 Task: Create New Customer with Customer Name: Haute Pressed Hair & Beauty Gallery, Billing Address Line1: 4213 Cooks Mine Road, Billing Address Line2:  Ruidoso, Billing Address Line3:  New Mexico 88345
Action: Mouse moved to (161, 31)
Screenshot: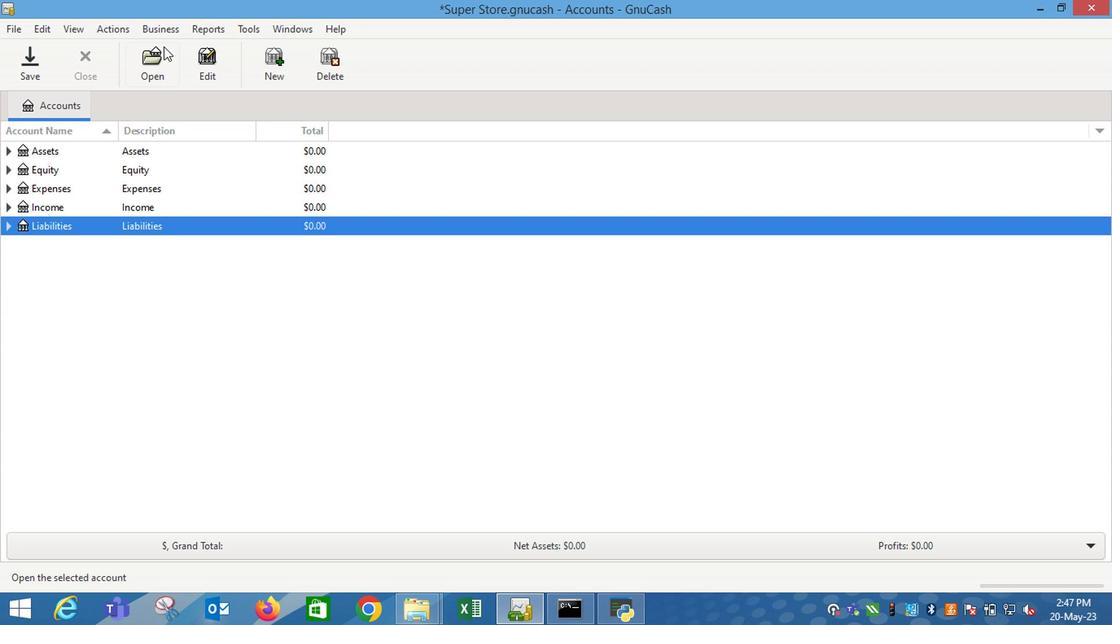
Action: Mouse pressed left at (161, 31)
Screenshot: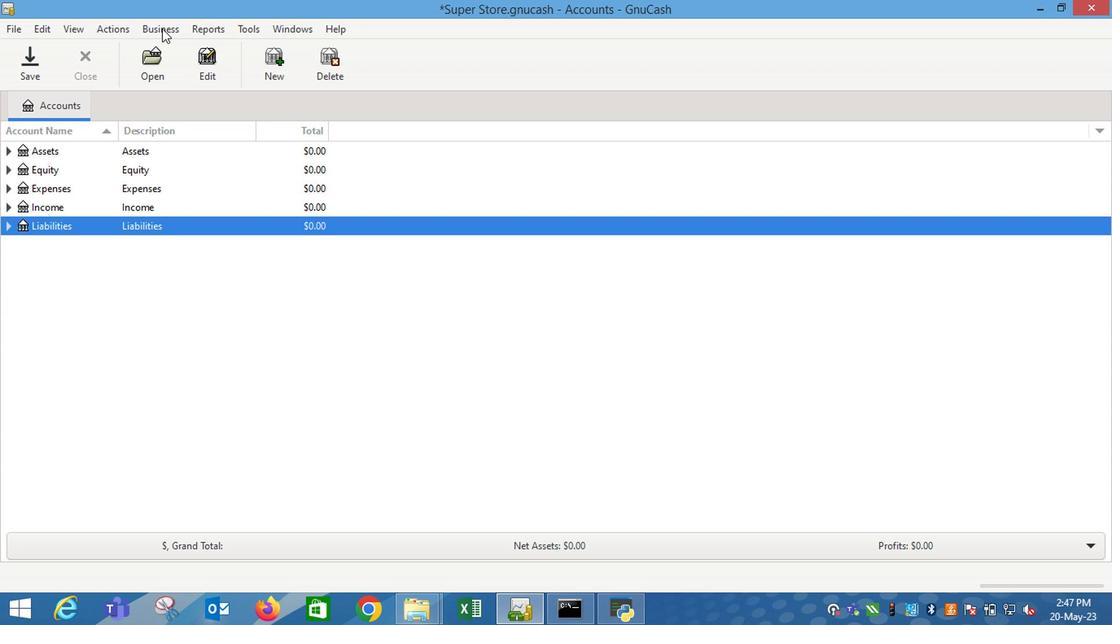 
Action: Mouse moved to (176, 58)
Screenshot: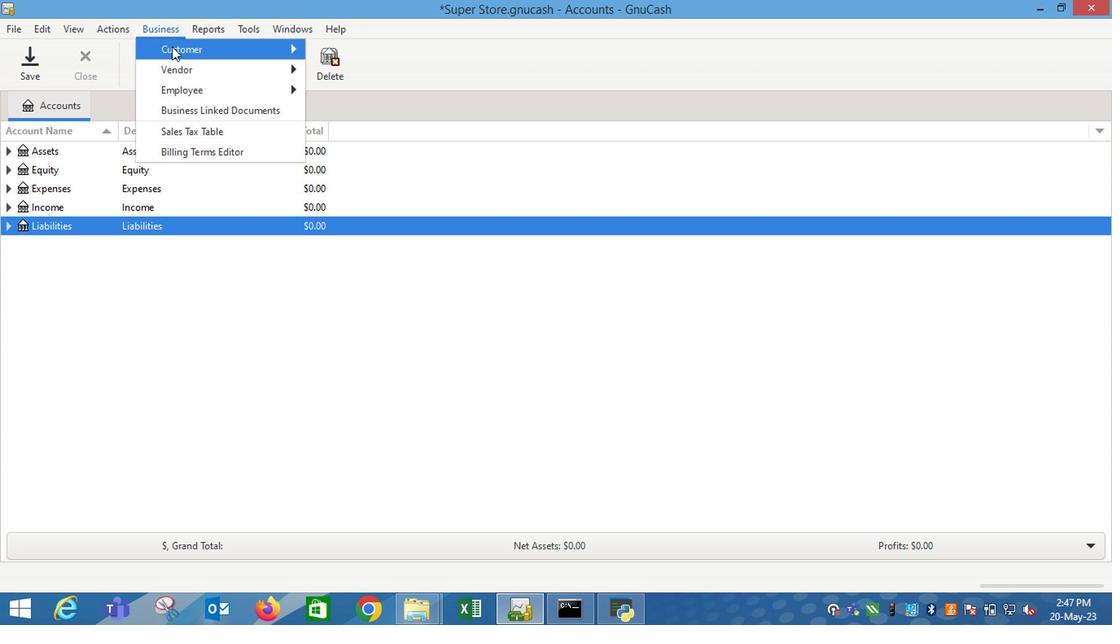 
Action: Mouse pressed left at (176, 58)
Screenshot: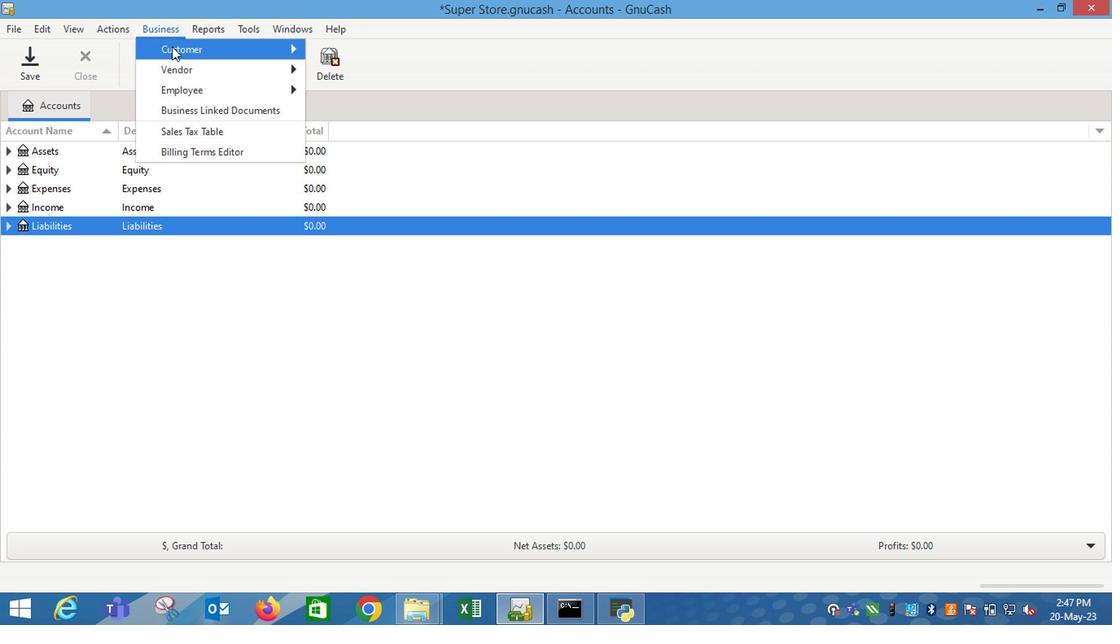 
Action: Mouse moved to (372, 68)
Screenshot: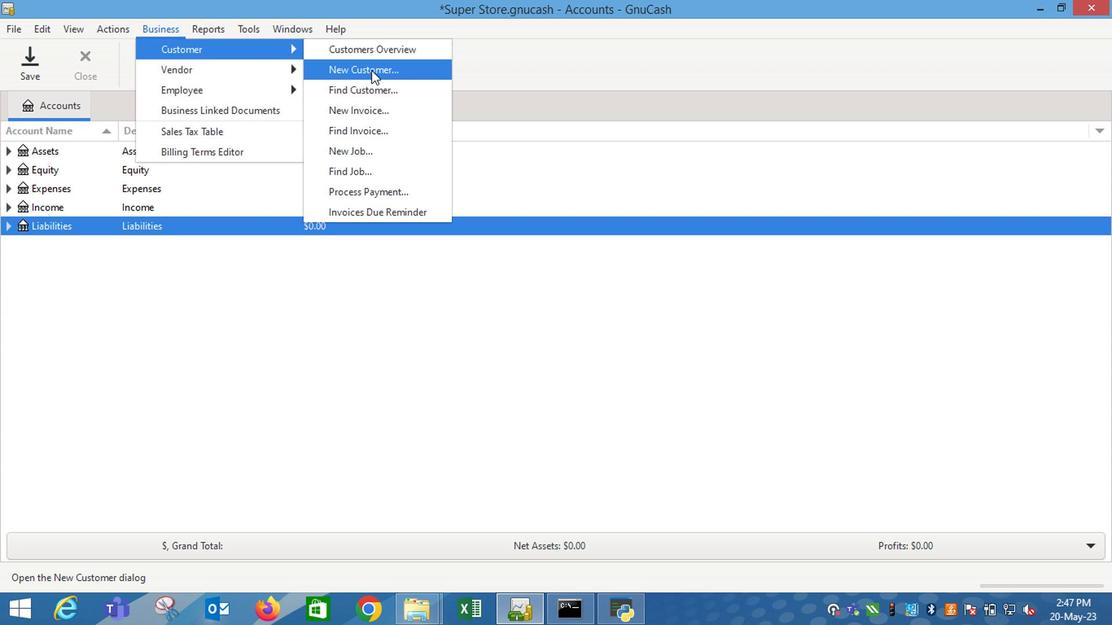 
Action: Mouse pressed left at (372, 68)
Screenshot: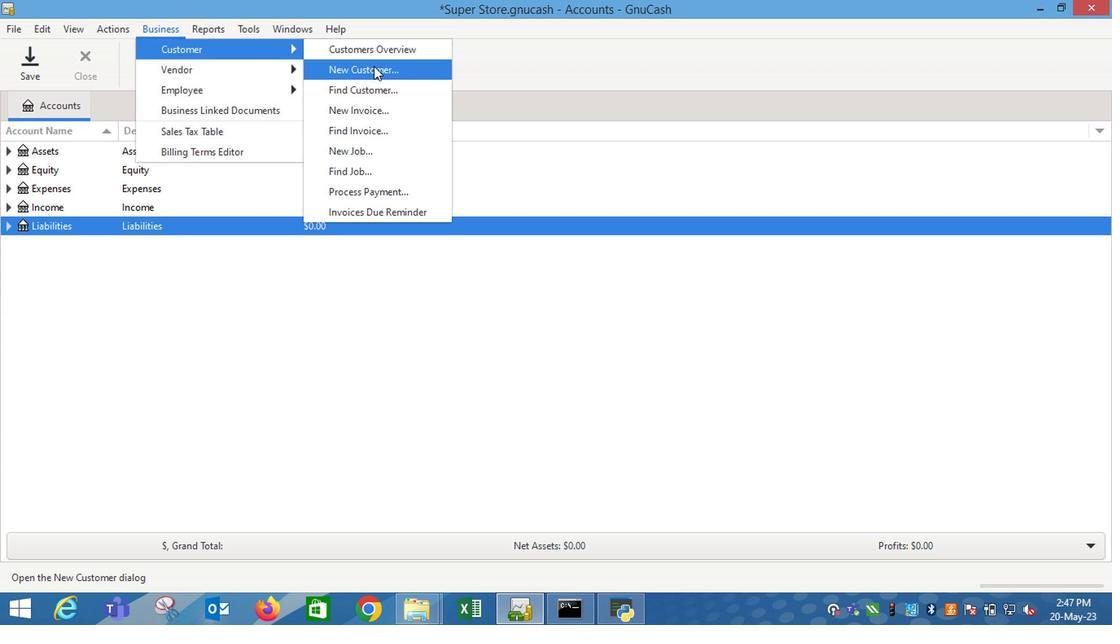 
Action: Key pressed <Key.shift_r>Haute<Key.space><Key.shift_r>r<Key.backspace><Key.shift_r>Pressed<Key.space><Key.shift_r>Hair<Key.space><Key.shift_r>&<Key.space><Key.shift_r>Beuty<Key.space><Key.shift_r>Gallery<Key.tab><Key.tab><Key.tab>4213<Key.space><Key.shift_r>Cooks<Key.space><Key.shift_r>Mine<Key.space><Key.shift_r>Road<Key.tab><Key.shift_r>Ruidoso<Key.tab><Key.shift_r>M<Key.backspace><Key.shift_r>New<Key.space><Key.shift_r><Key.shift_r>Maxico<Key.space>88345
Screenshot: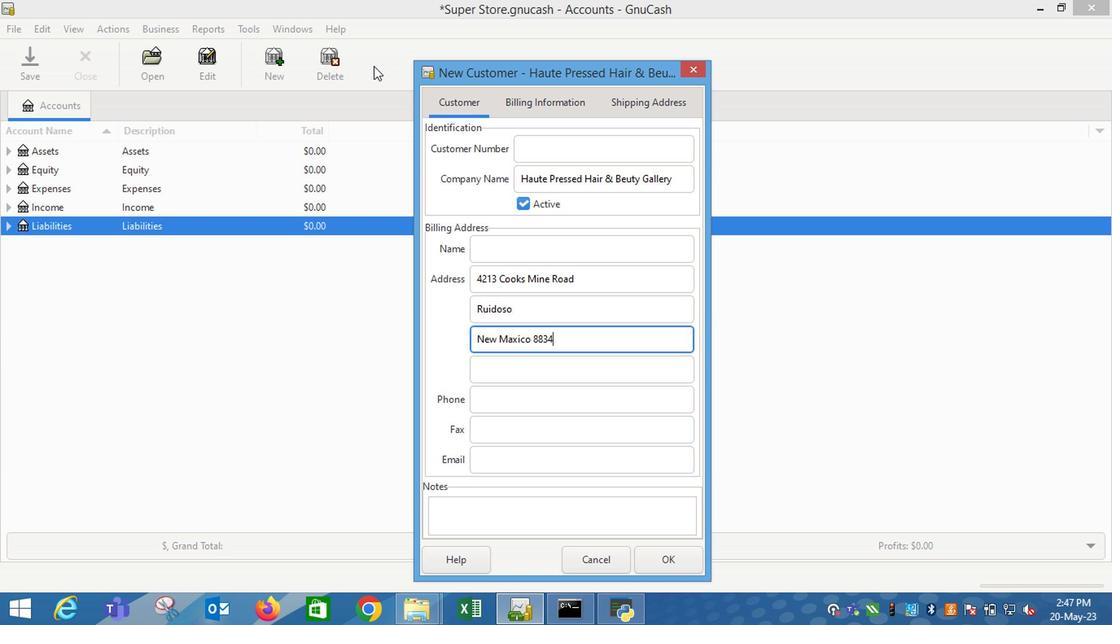 
Action: Mouse moved to (688, 560)
Screenshot: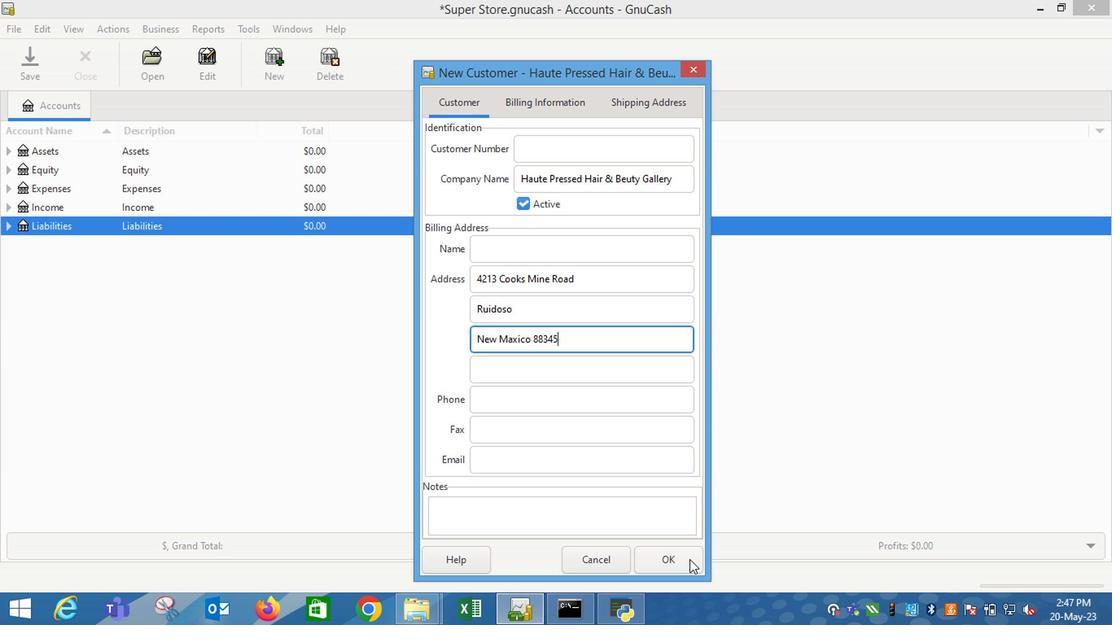 
Action: Mouse pressed left at (688, 560)
Screenshot: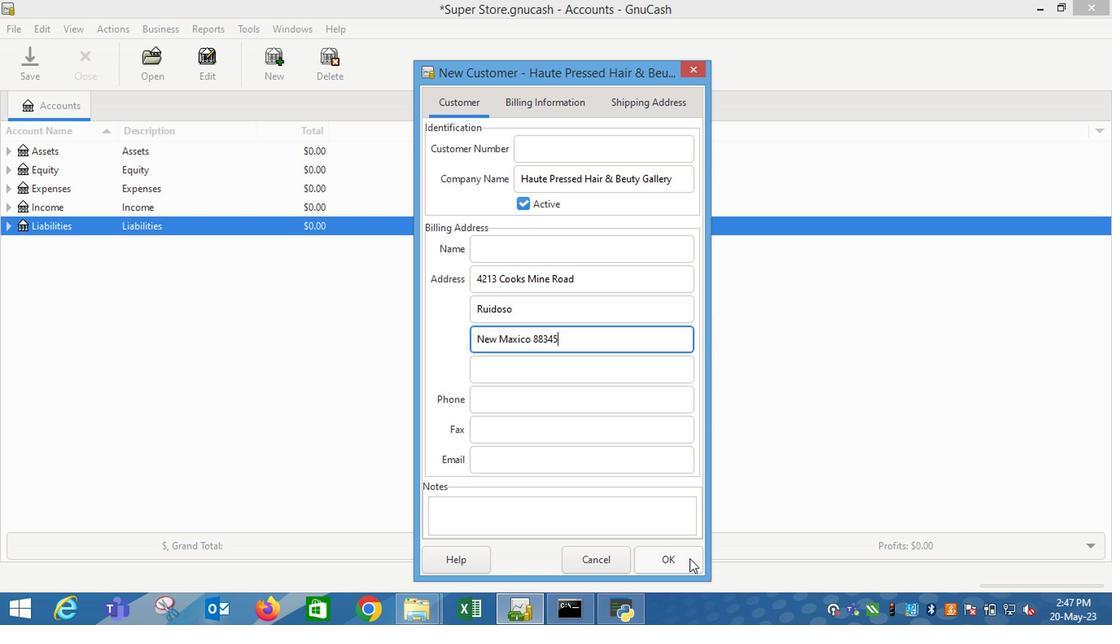 
Action: Mouse moved to (688, 559)
Screenshot: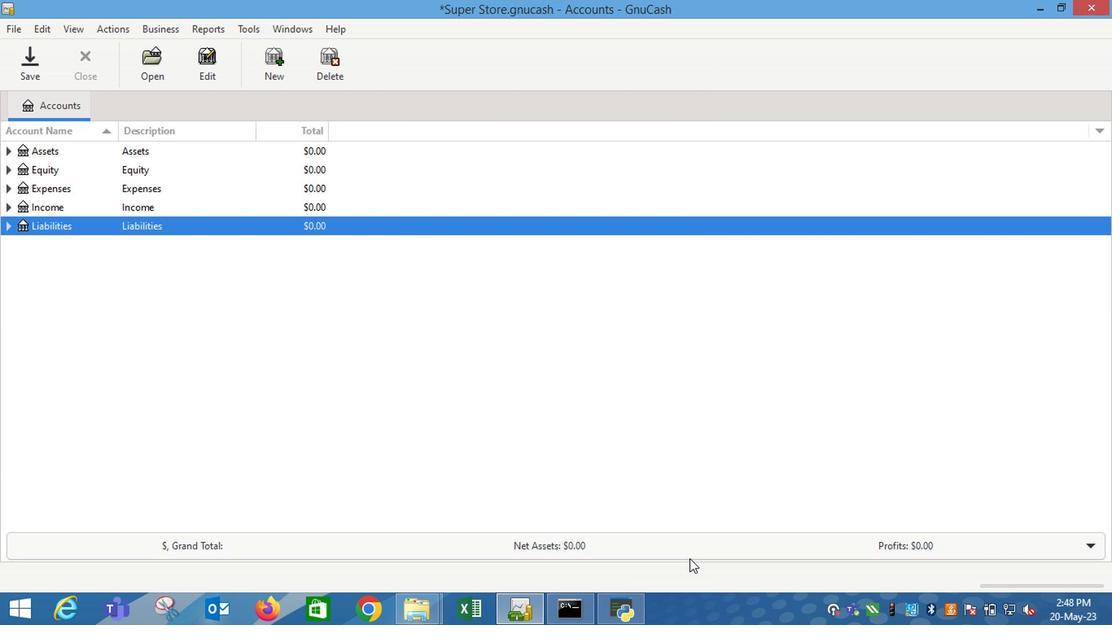 
